 Task: Create in the project TricklePlan an epic 'Data Analytics Implementation'.
Action: Mouse moved to (206, 234)
Screenshot: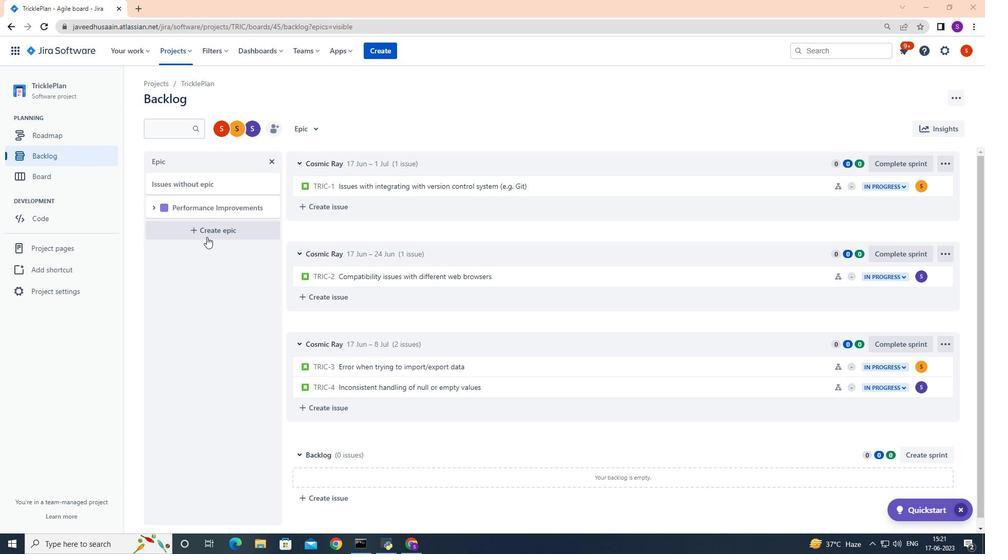 
Action: Mouse pressed left at (206, 234)
Screenshot: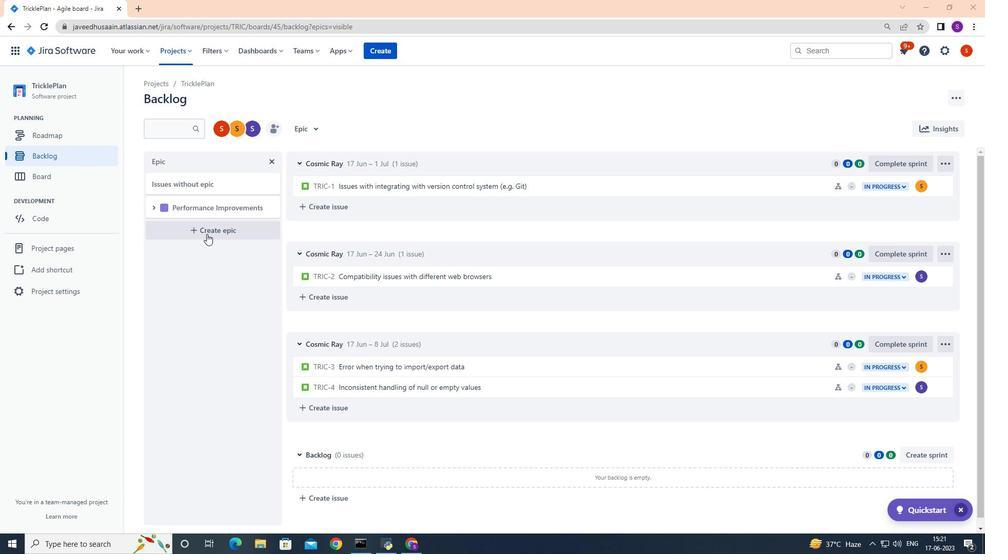 
Action: Mouse moved to (192, 230)
Screenshot: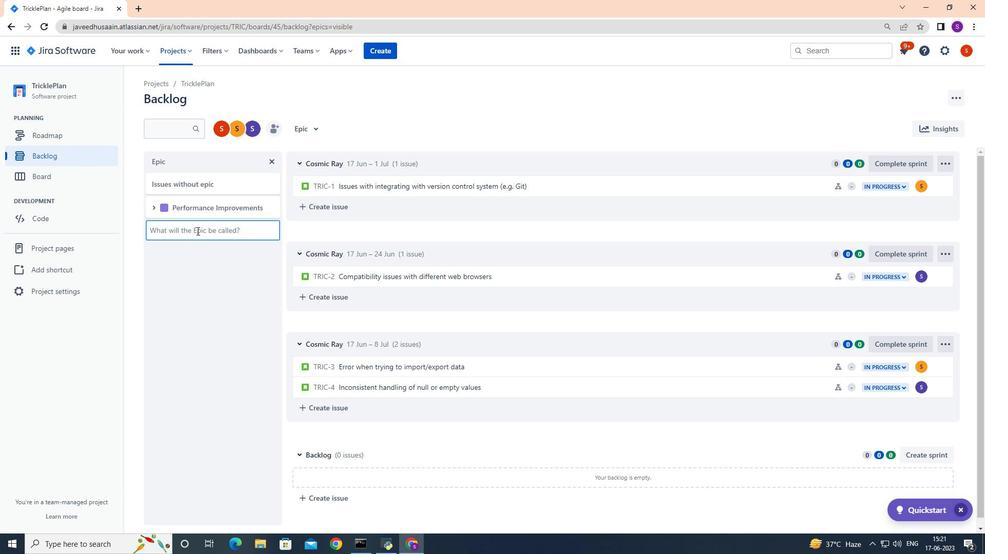 
Action: Mouse pressed left at (192, 230)
Screenshot: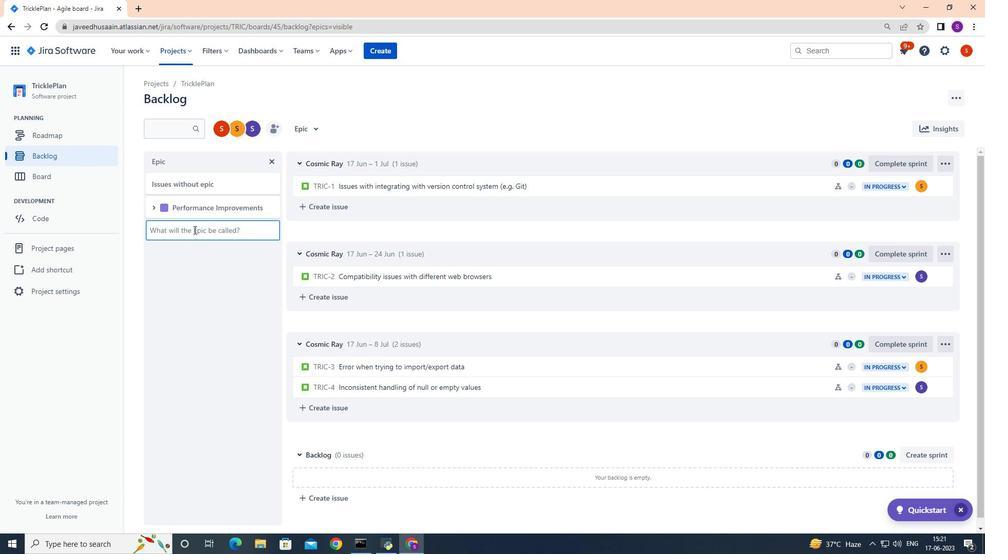 
Action: Key pressed <Key.shift>Data<Key.space><Key.shift>Analytics<Key.space><Key.shift>Implementation<Key.enter>
Screenshot: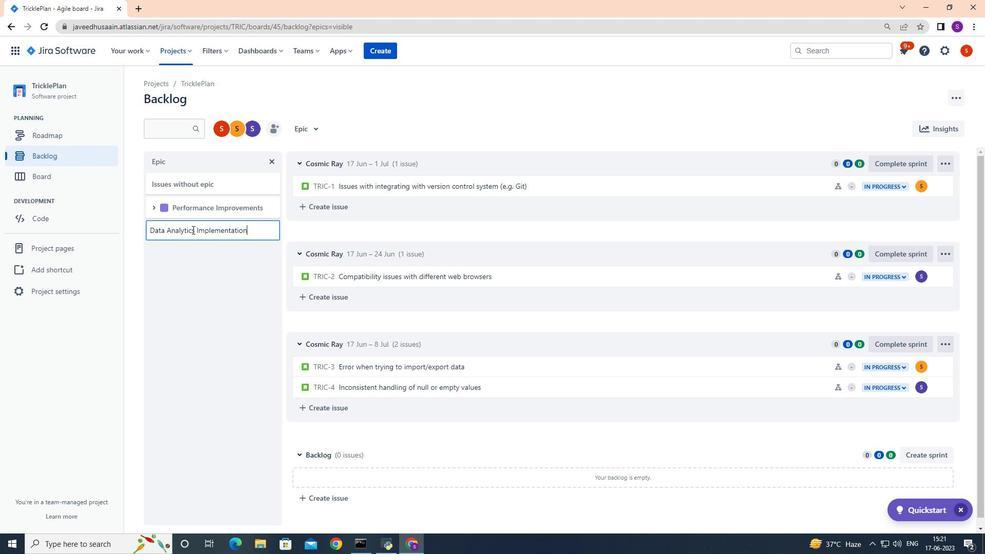 
